 Task: Change audio effects visualization to Disable.
Action: Mouse moved to (142, 16)
Screenshot: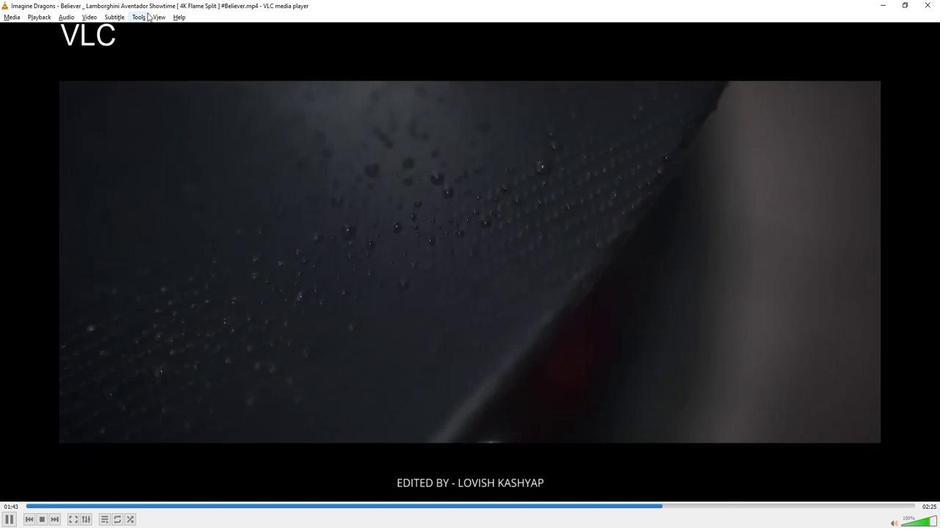 
Action: Mouse pressed left at (142, 16)
Screenshot: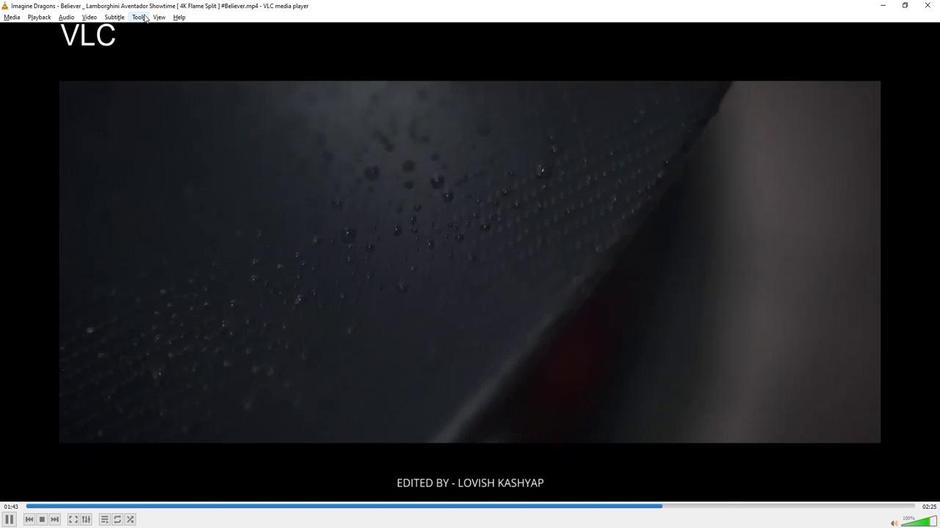 
Action: Mouse moved to (162, 135)
Screenshot: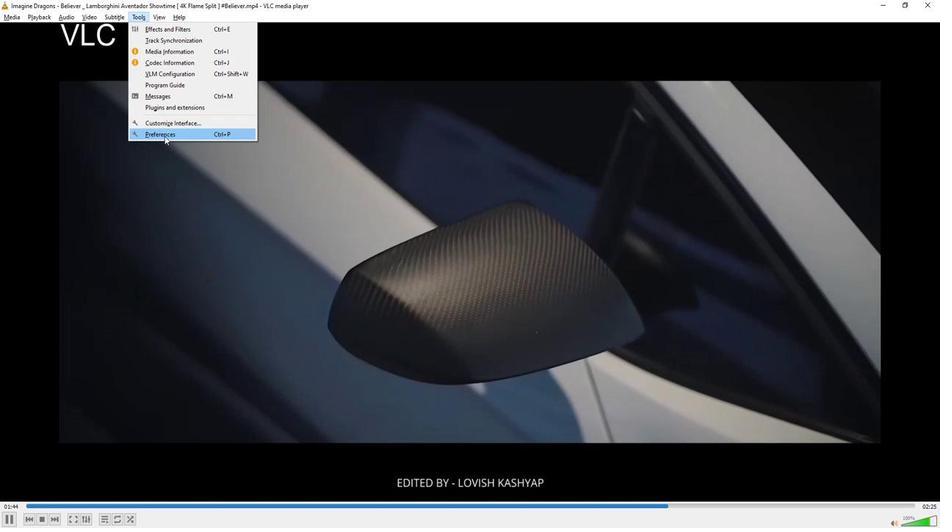 
Action: Mouse pressed left at (162, 135)
Screenshot: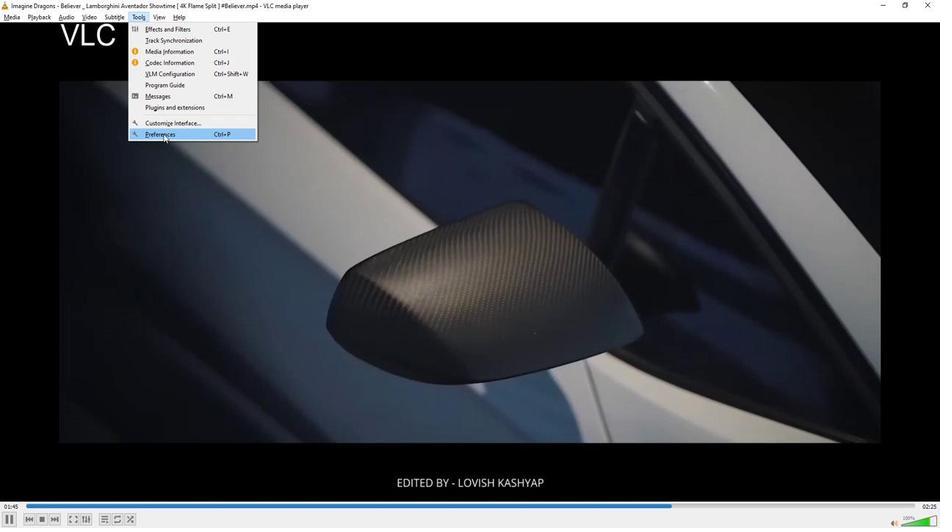 
Action: Mouse moved to (349, 70)
Screenshot: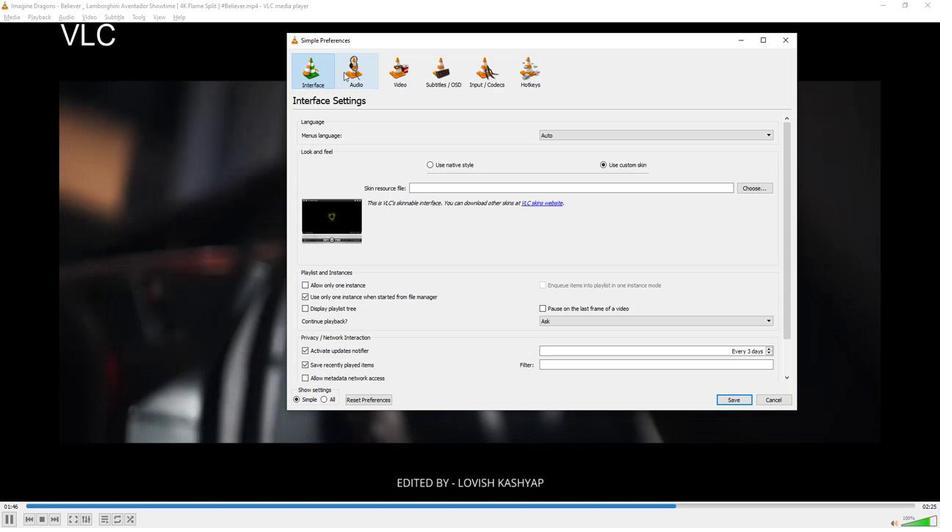 
Action: Mouse pressed left at (349, 70)
Screenshot: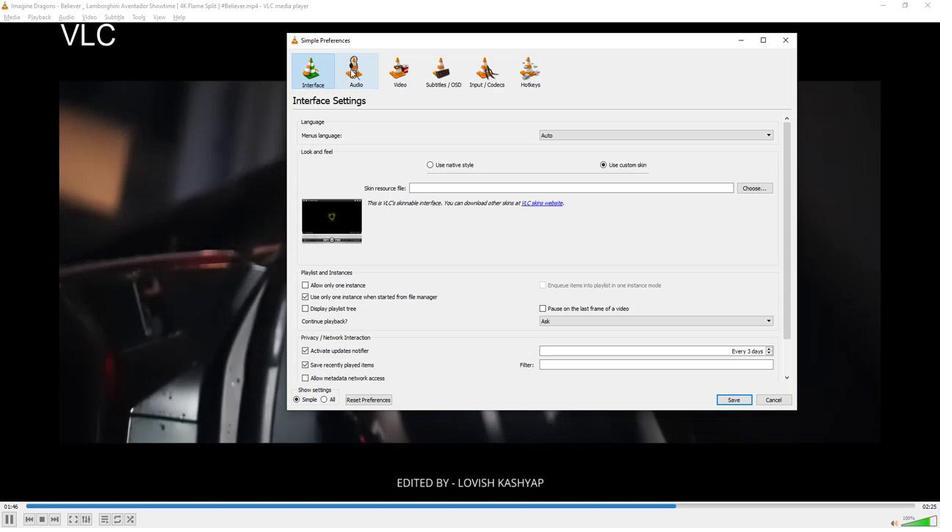 
Action: Mouse moved to (443, 271)
Screenshot: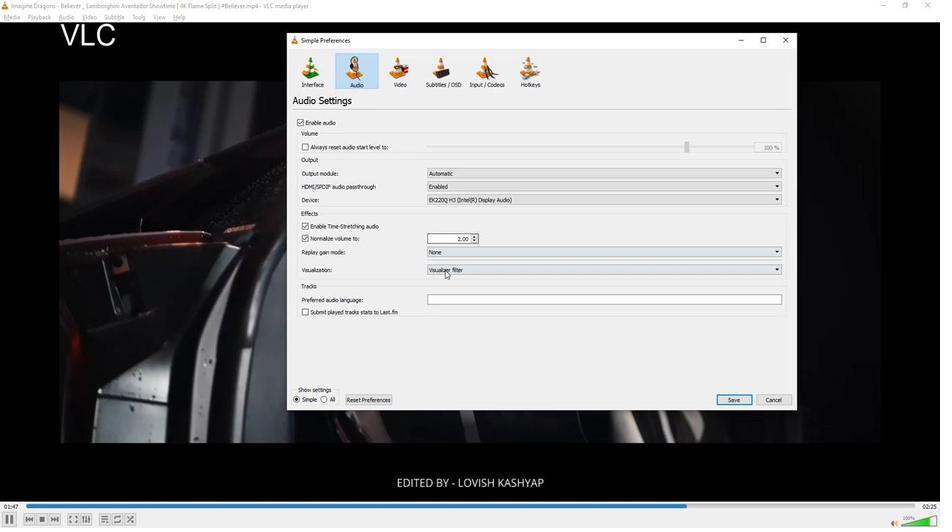 
Action: Mouse pressed left at (443, 271)
Screenshot: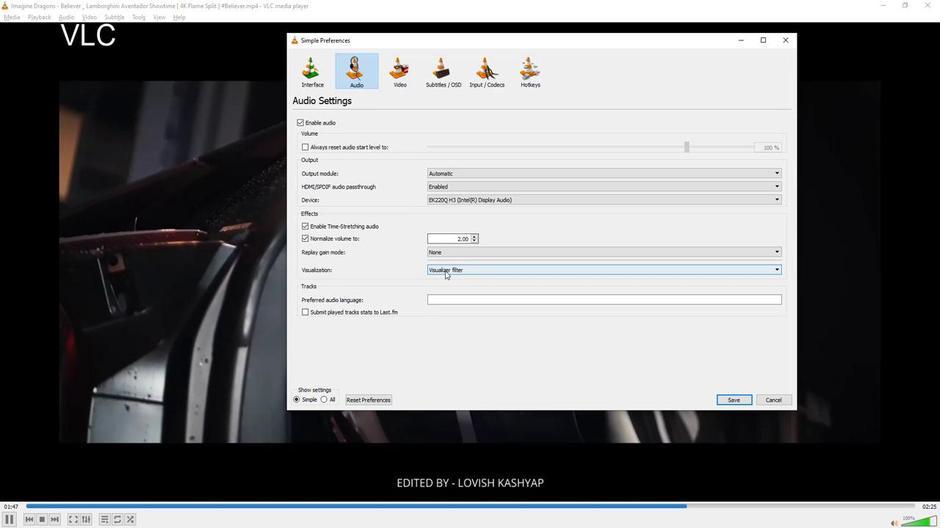 
Action: Mouse moved to (439, 309)
Screenshot: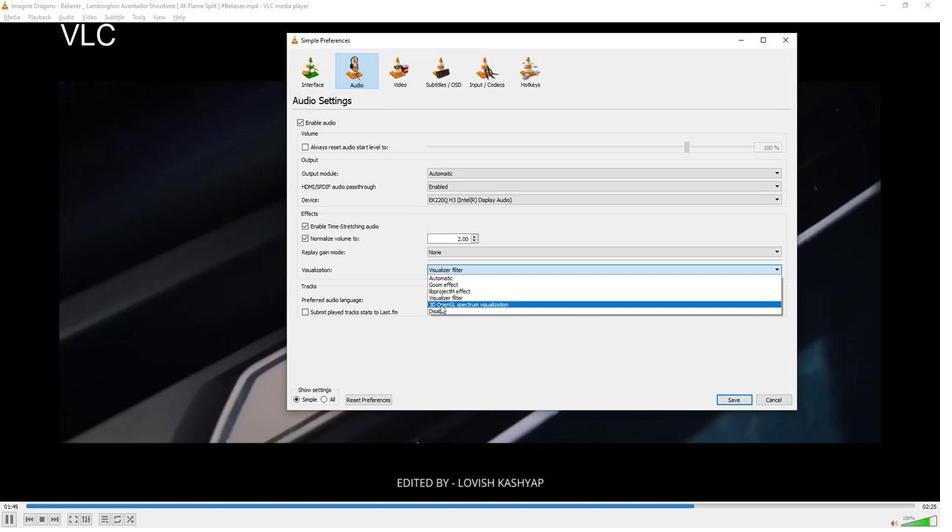
Action: Mouse pressed left at (439, 309)
Screenshot: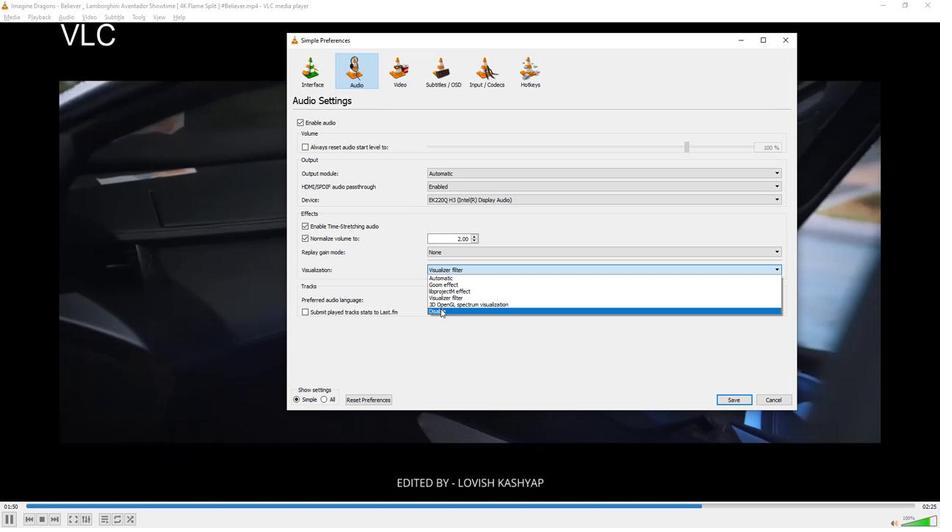 
Action: Mouse moved to (437, 336)
Screenshot: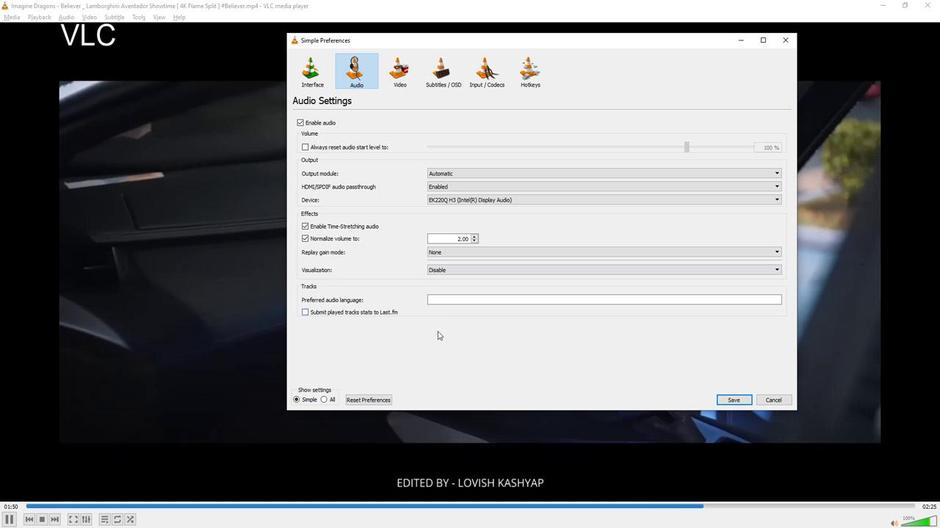 
